 Task: Enable the option to run workflows from fork pull requests to fork pull request workflows in private repositories in the organization "Mark56771".
Action: Mouse moved to (974, 76)
Screenshot: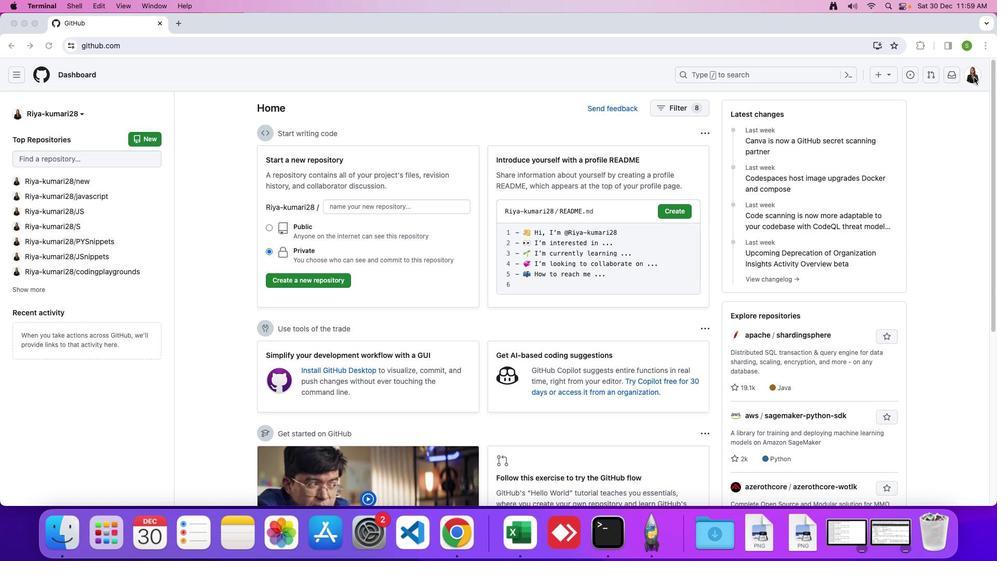 
Action: Mouse pressed left at (974, 76)
Screenshot: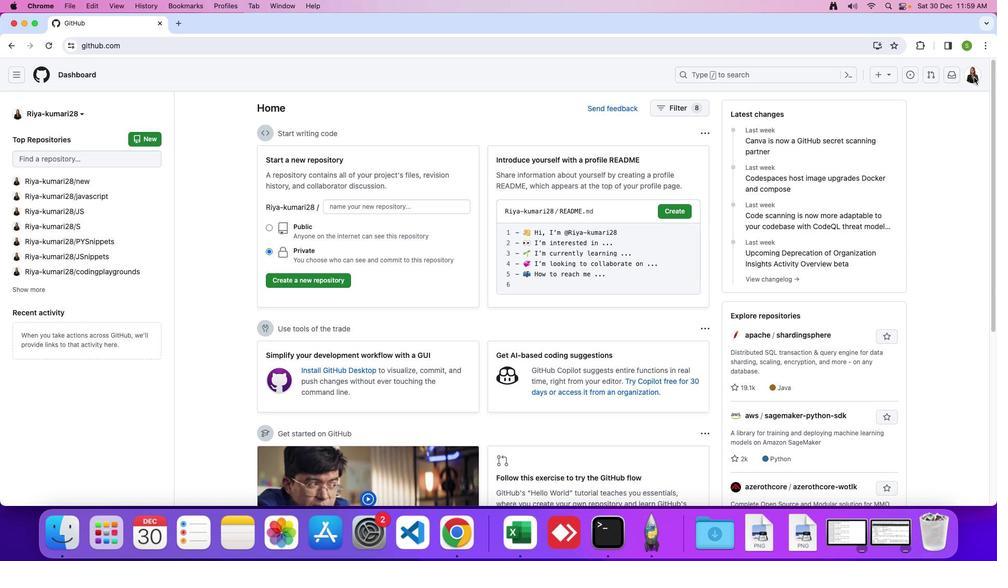 
Action: Mouse moved to (971, 75)
Screenshot: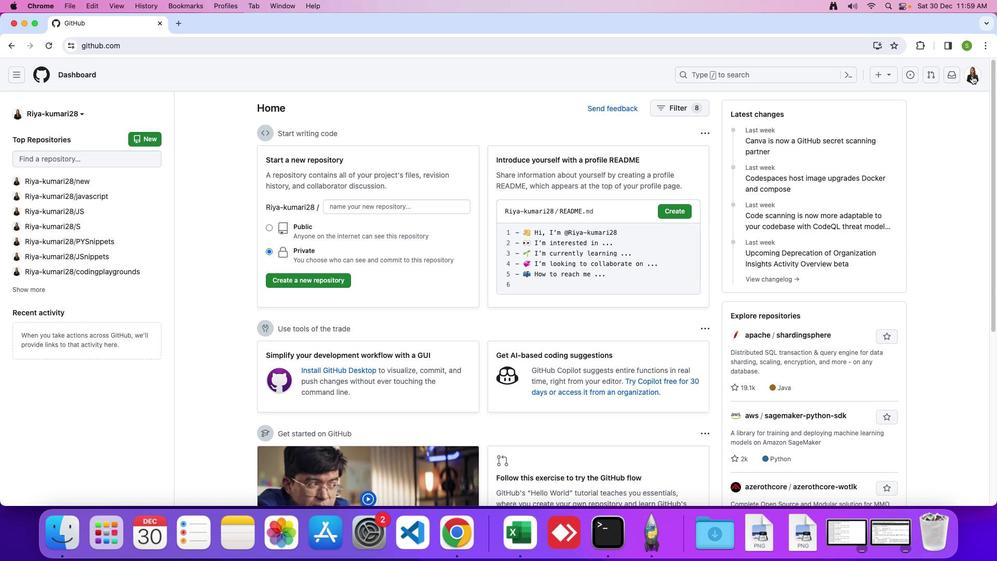 
Action: Mouse pressed left at (971, 75)
Screenshot: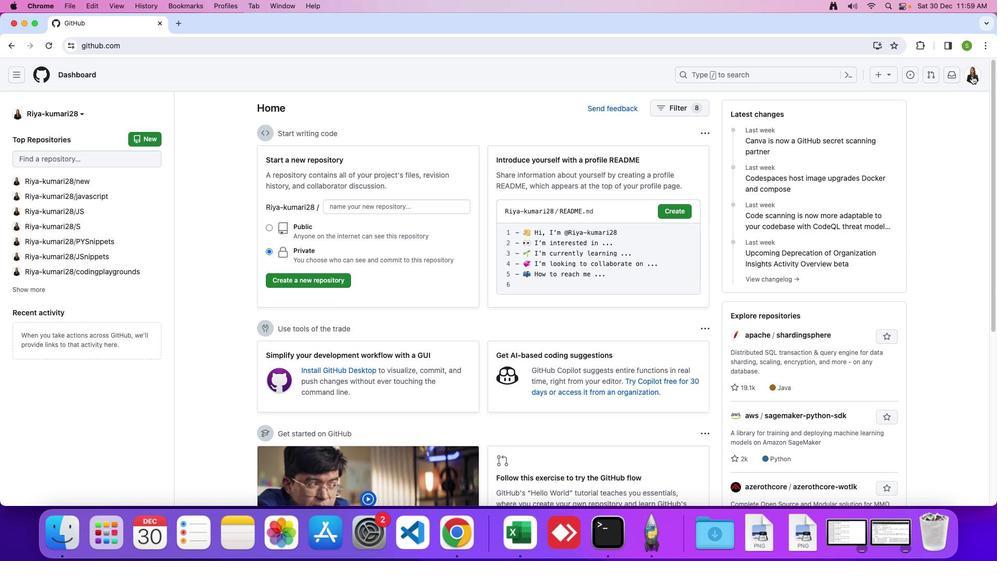 
Action: Mouse moved to (920, 204)
Screenshot: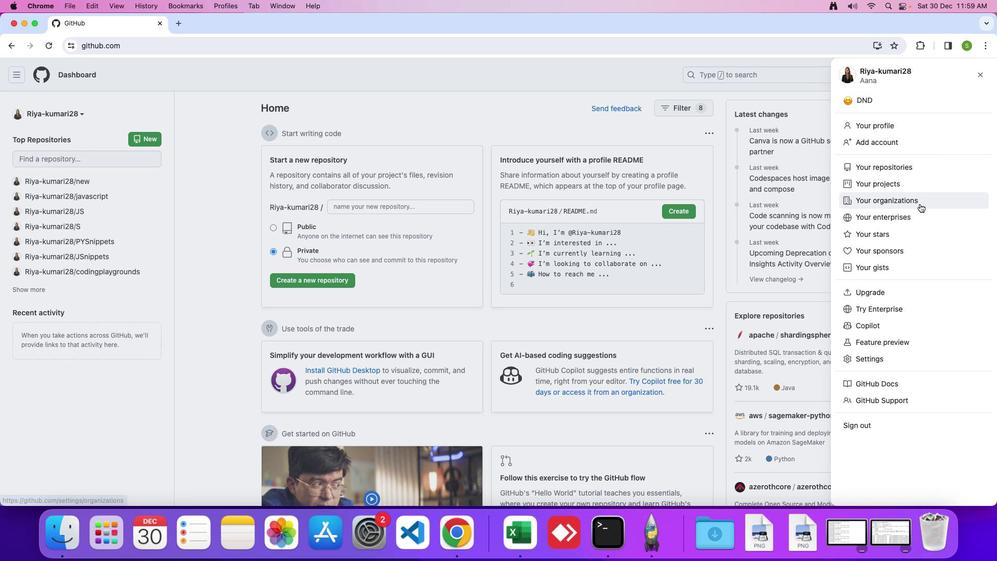 
Action: Mouse pressed left at (920, 204)
Screenshot: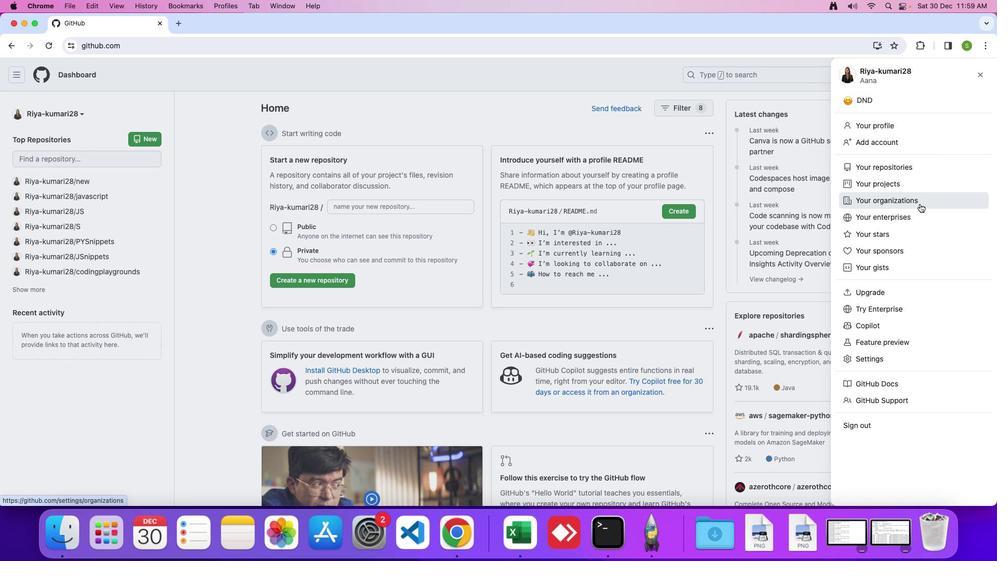
Action: Mouse moved to (747, 215)
Screenshot: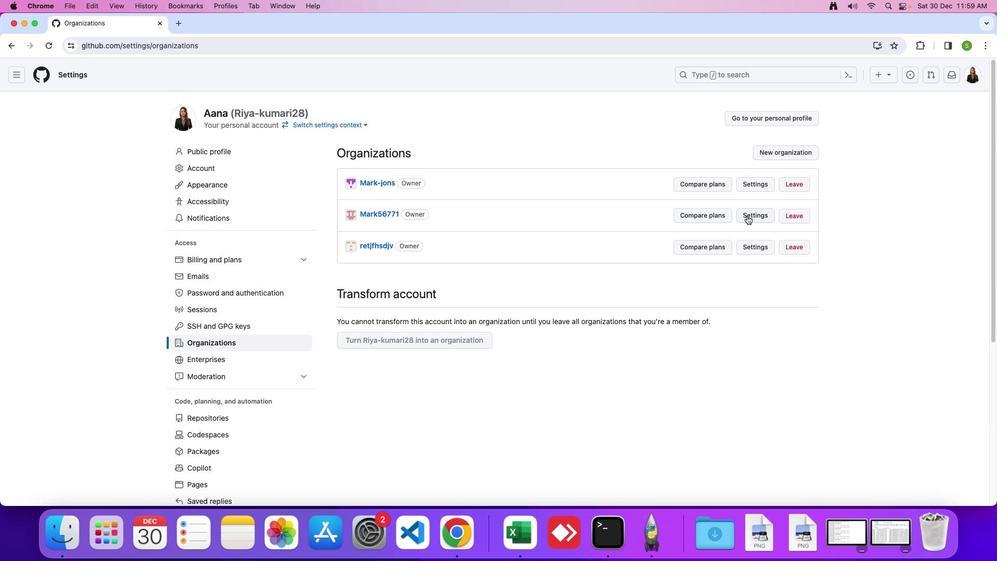 
Action: Mouse pressed left at (747, 215)
Screenshot: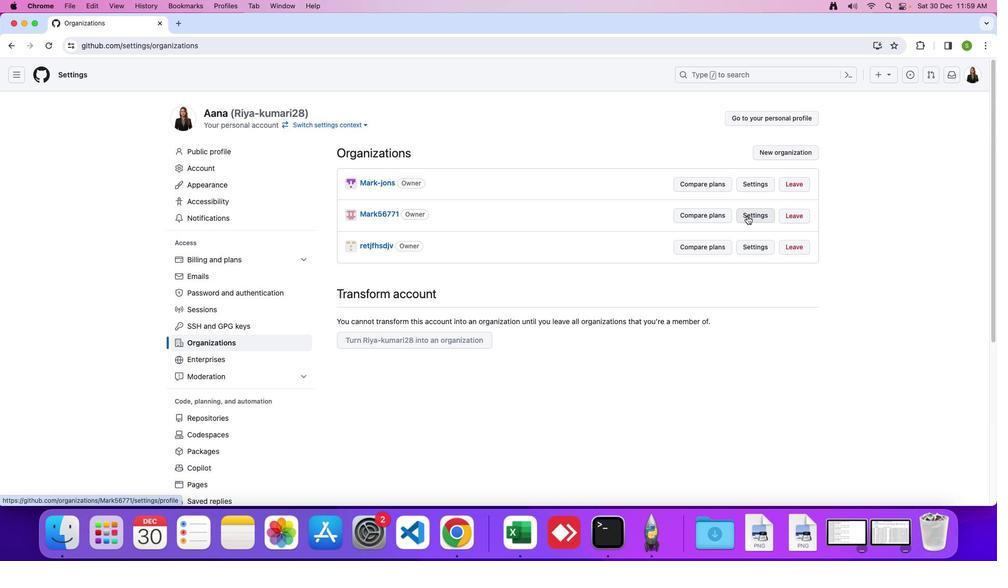 
Action: Mouse moved to (278, 370)
Screenshot: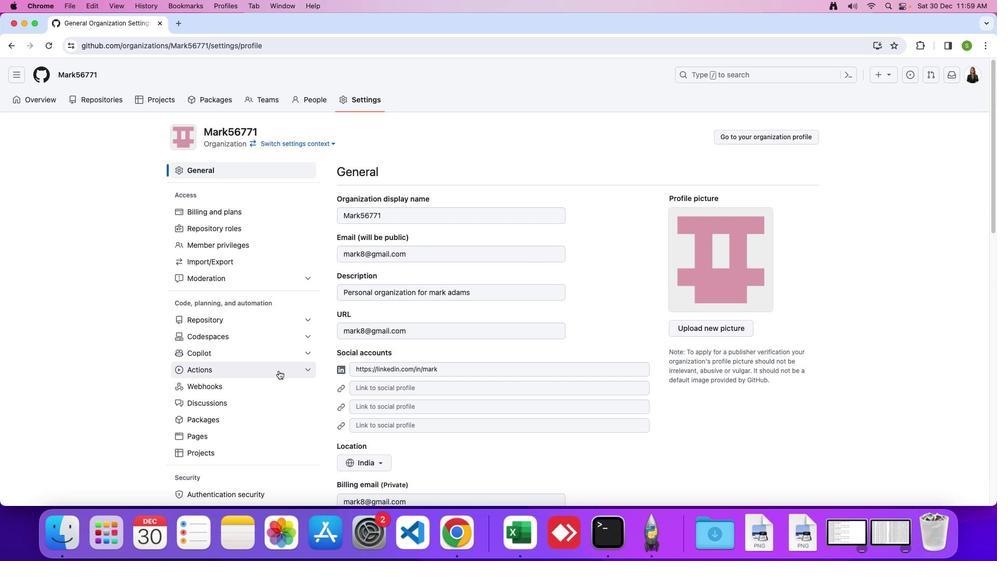 
Action: Mouse pressed left at (278, 370)
Screenshot: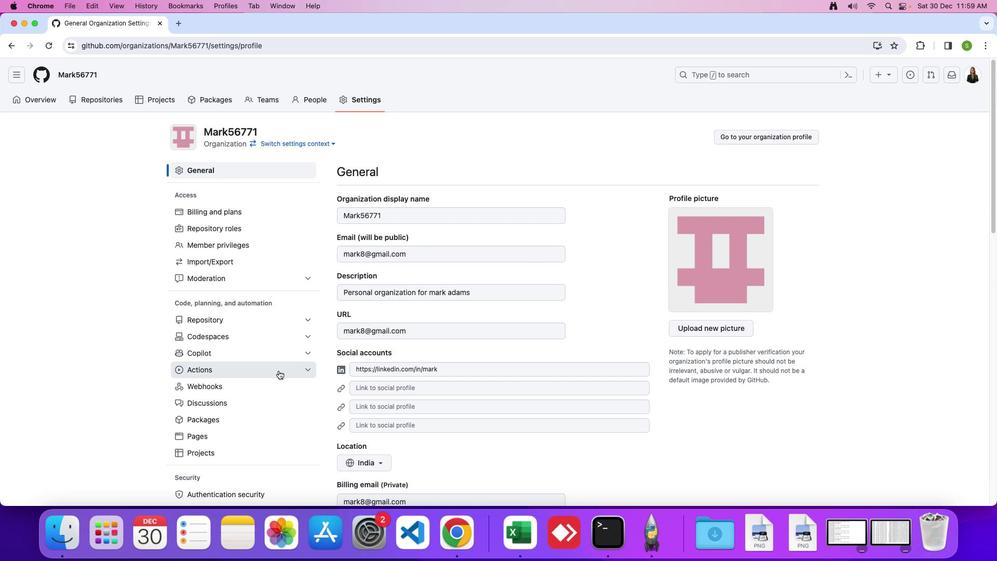 
Action: Mouse moved to (272, 385)
Screenshot: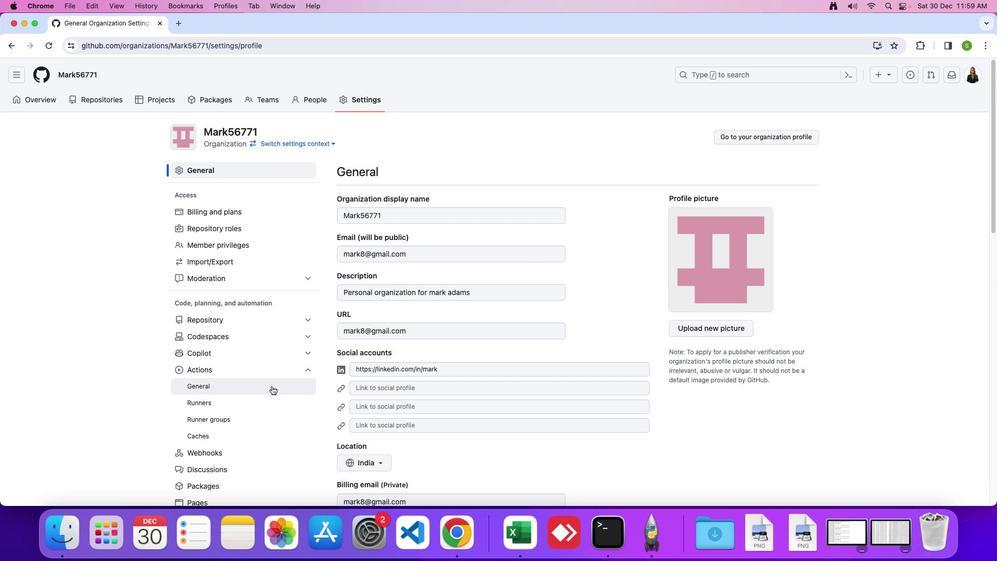 
Action: Mouse pressed left at (272, 385)
Screenshot: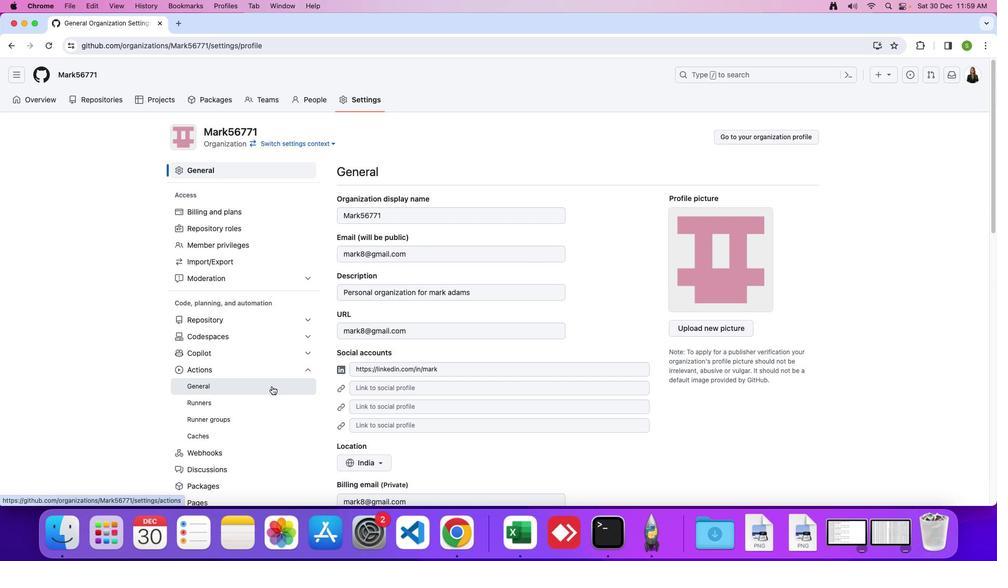 
Action: Mouse moved to (513, 361)
Screenshot: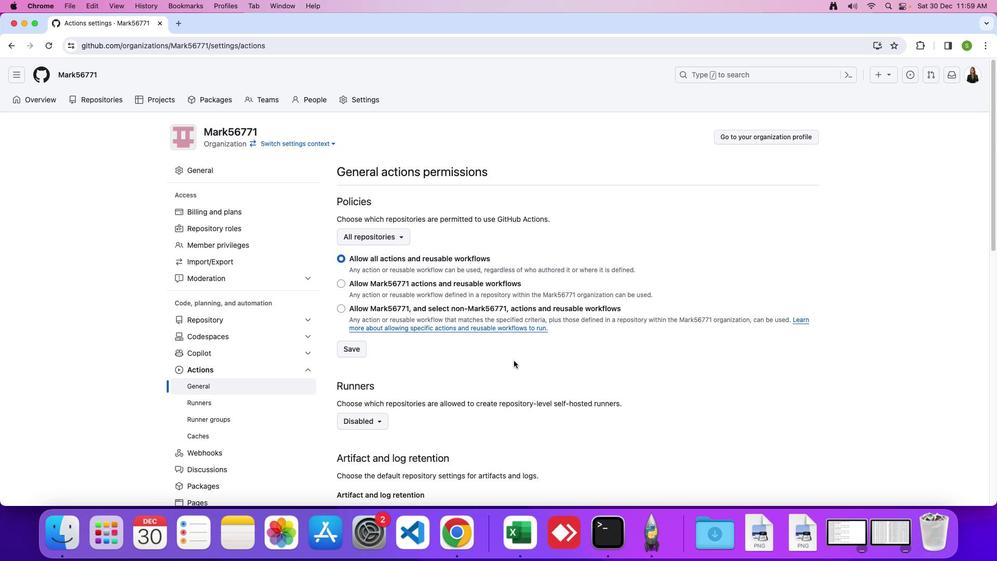 
Action: Mouse scrolled (513, 361) with delta (0, 0)
Screenshot: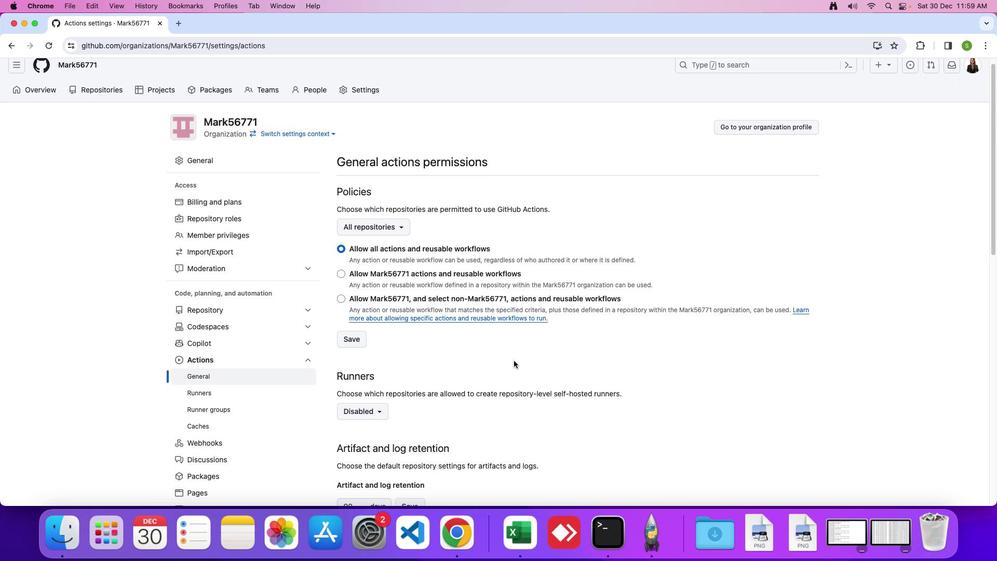 
Action: Mouse scrolled (513, 361) with delta (0, 0)
Screenshot: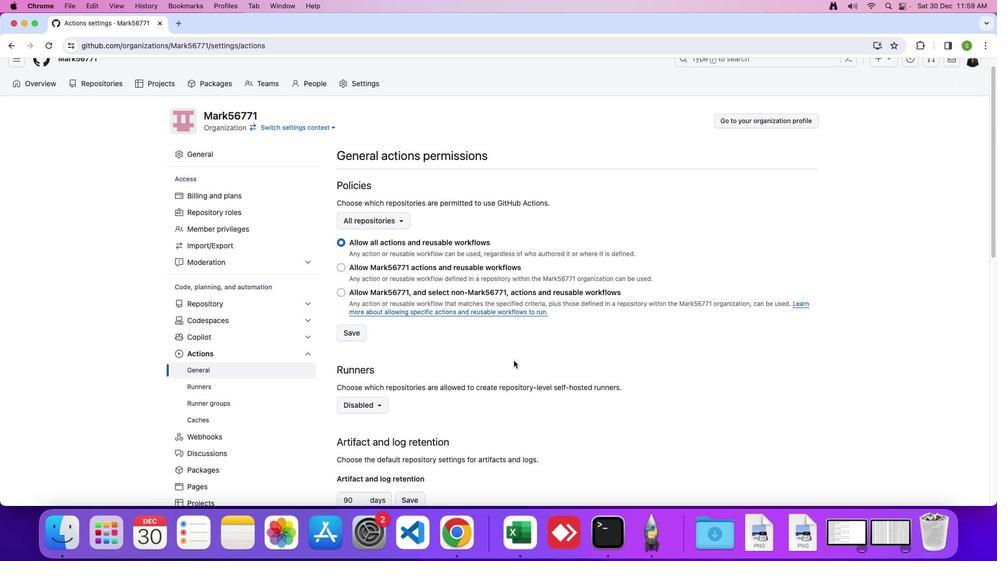 
Action: Mouse scrolled (513, 361) with delta (0, 0)
Screenshot: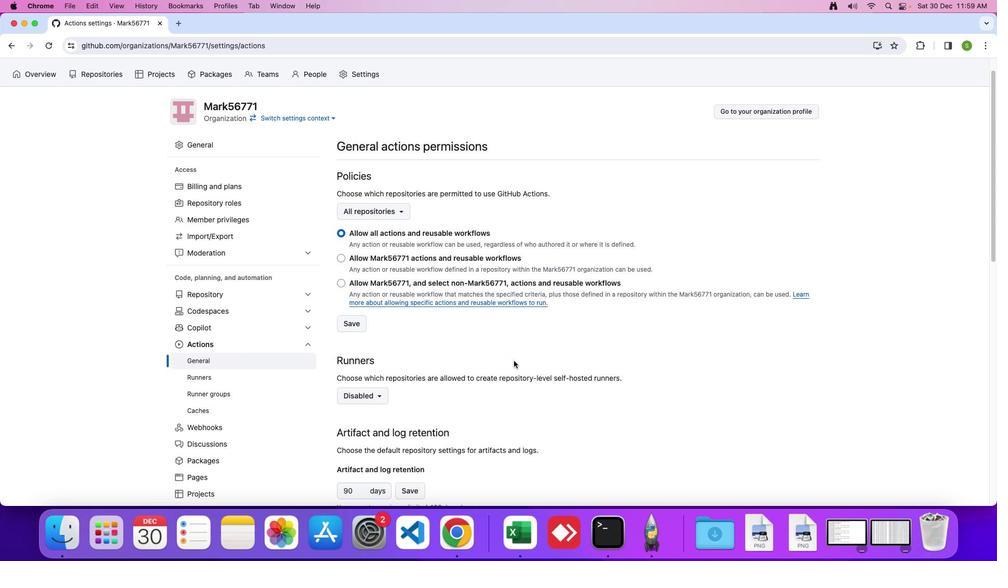 
Action: Mouse scrolled (513, 361) with delta (0, 0)
Screenshot: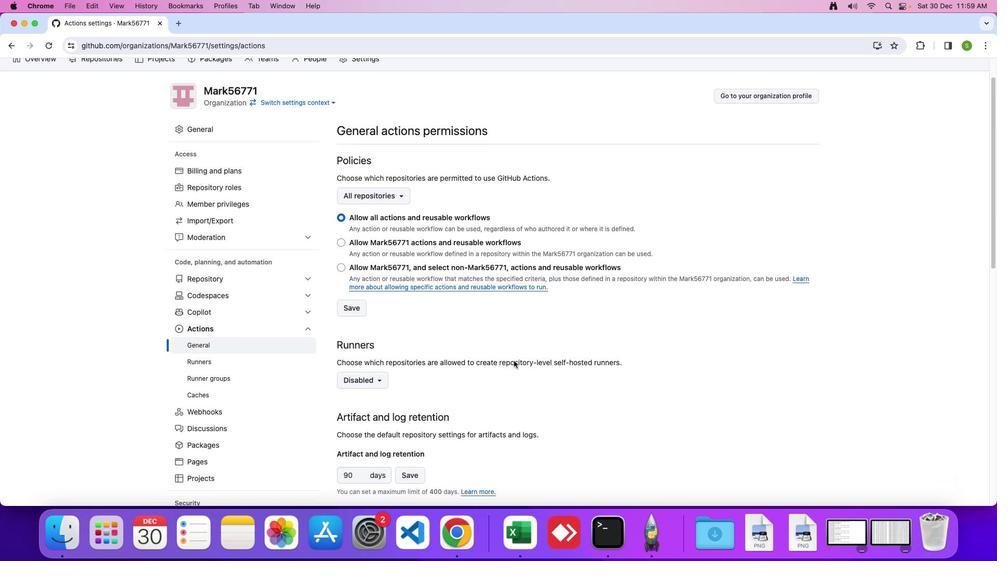 
Action: Mouse scrolled (513, 361) with delta (0, -1)
Screenshot: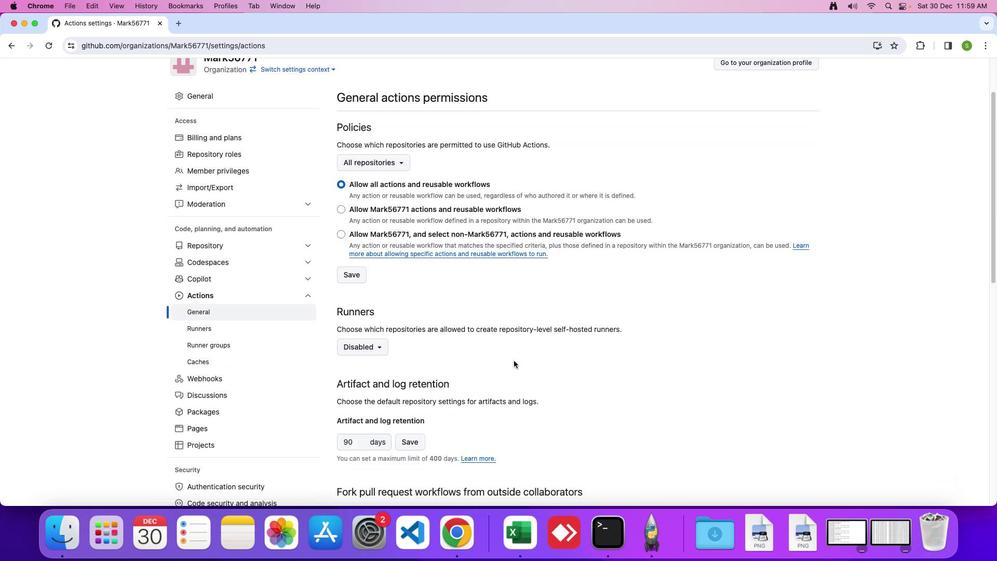 
Action: Mouse scrolled (513, 361) with delta (0, 0)
Screenshot: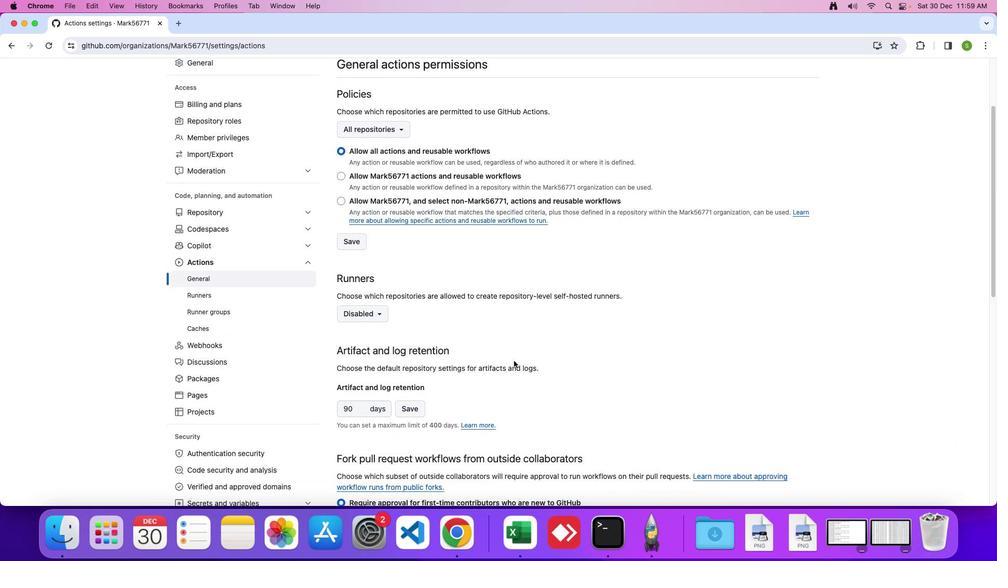 
Action: Mouse scrolled (513, 361) with delta (0, 0)
Screenshot: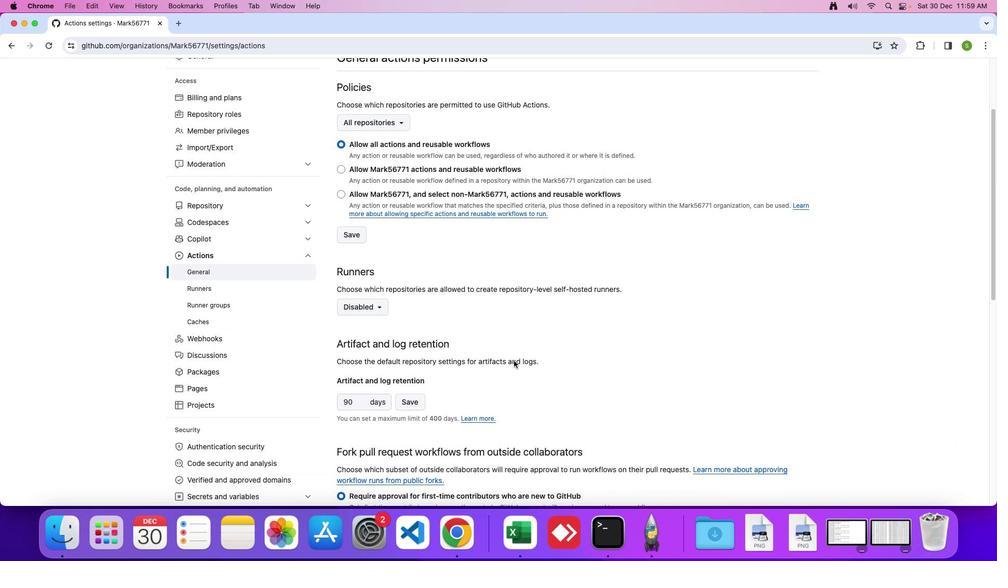 
Action: Mouse scrolled (513, 361) with delta (0, -1)
Screenshot: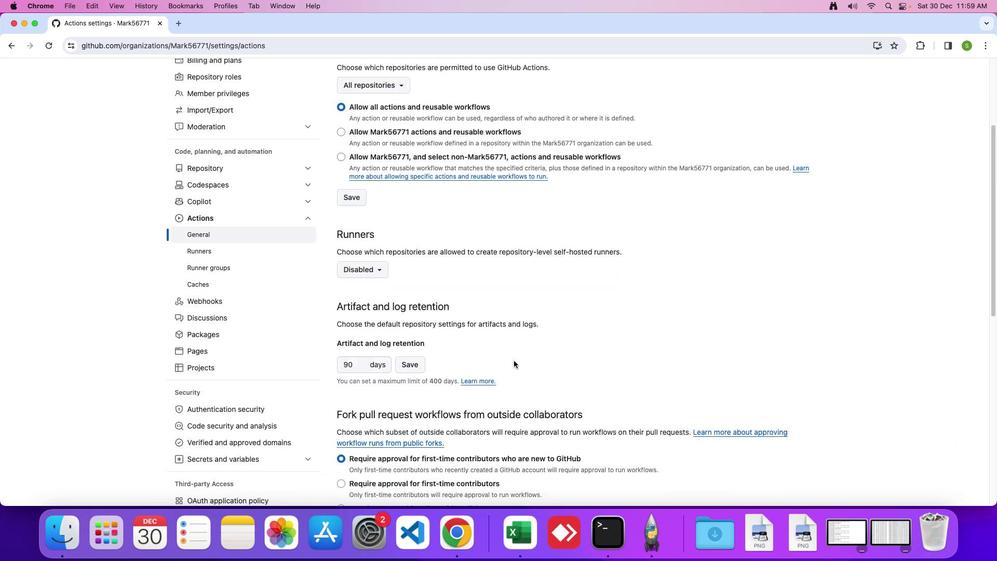 
Action: Mouse scrolled (513, 361) with delta (0, 0)
Screenshot: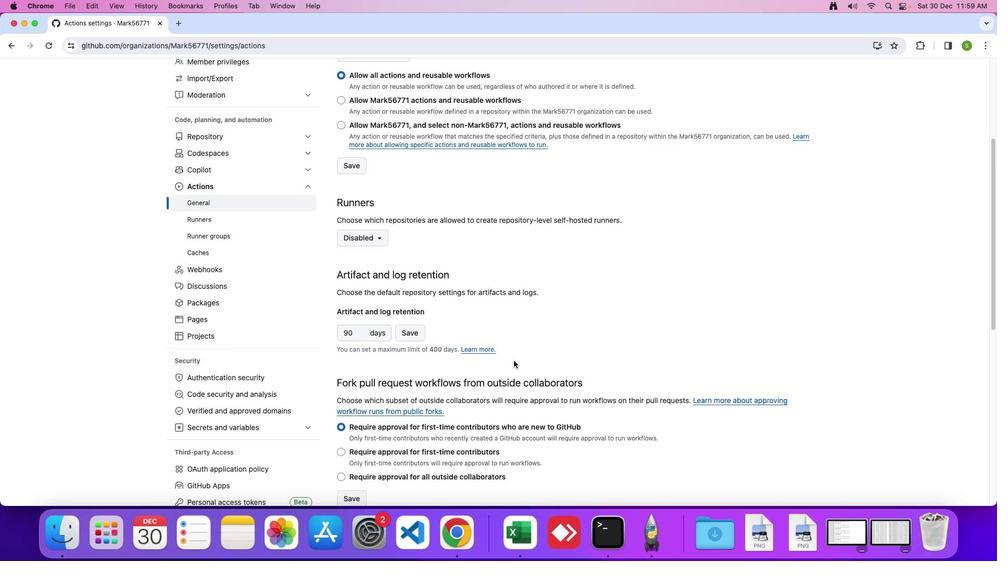 
Action: Mouse scrolled (513, 361) with delta (0, 0)
Screenshot: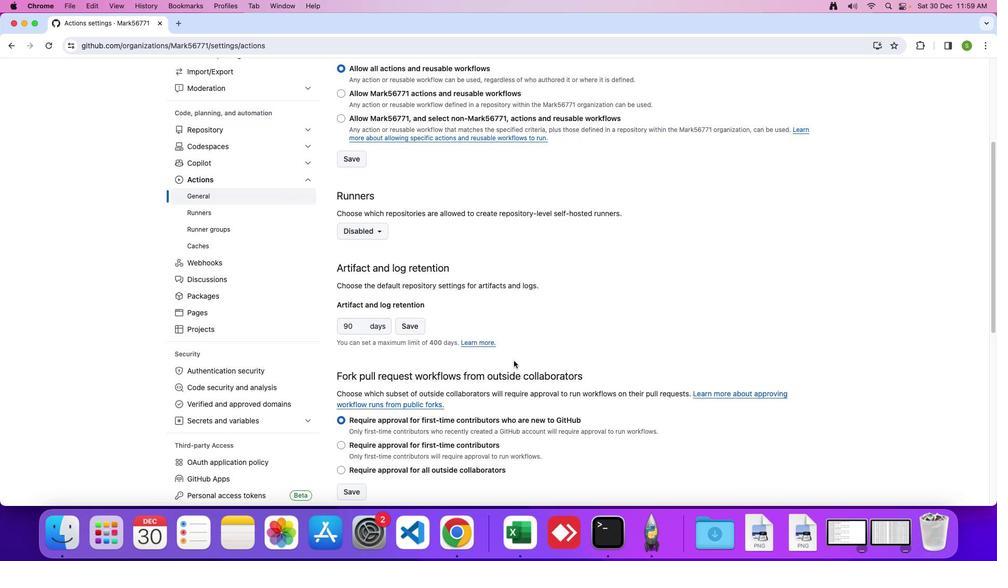 
Action: Mouse scrolled (513, 361) with delta (0, 0)
Screenshot: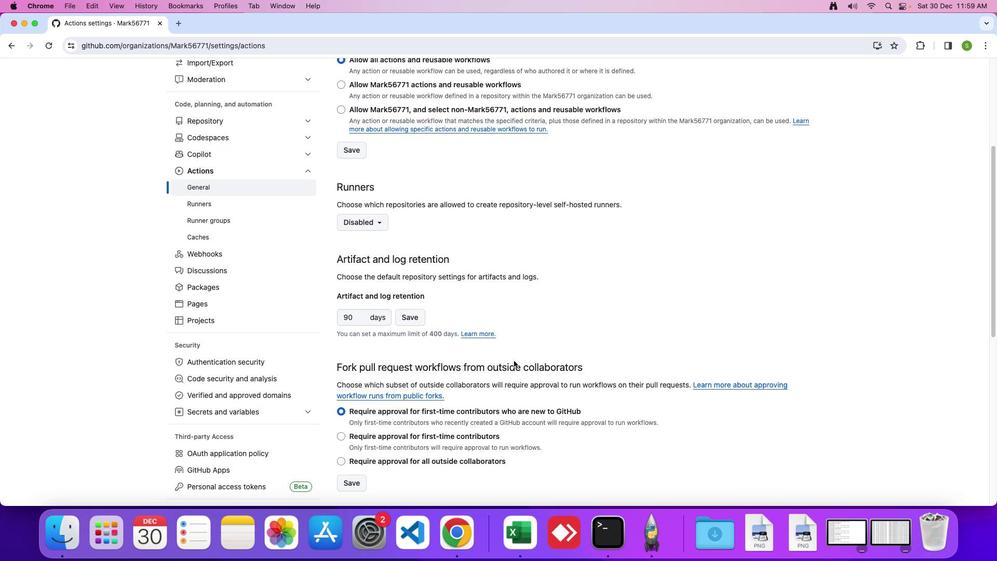 
Action: Mouse scrolled (513, 361) with delta (0, 0)
Screenshot: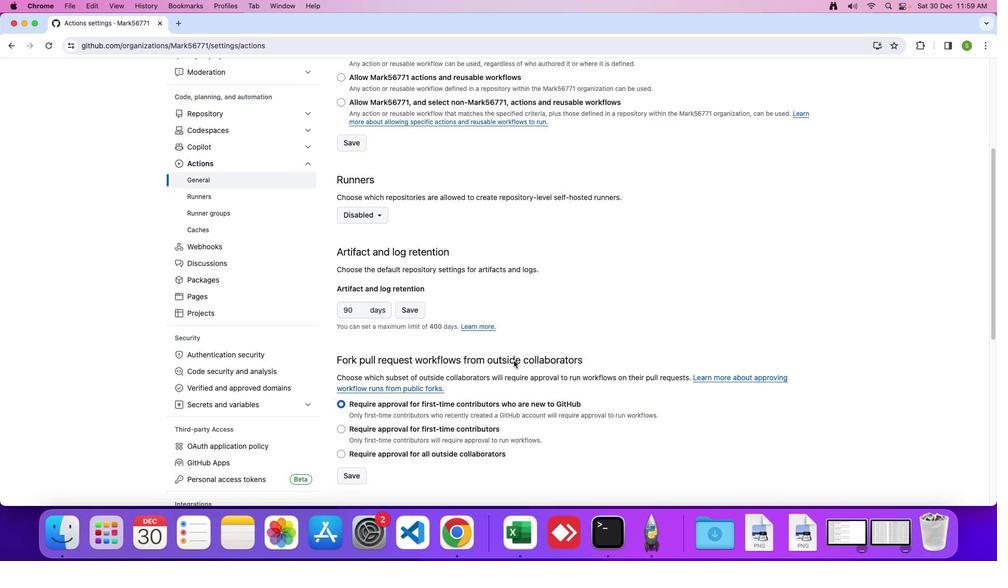 
Action: Mouse scrolled (513, 361) with delta (0, 0)
Screenshot: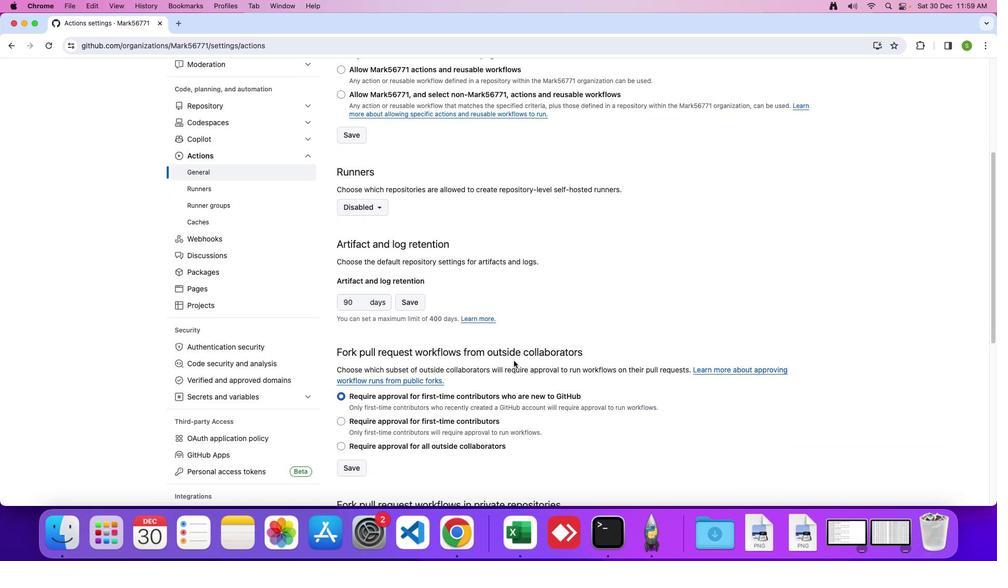 
Action: Mouse scrolled (513, 361) with delta (0, 0)
Screenshot: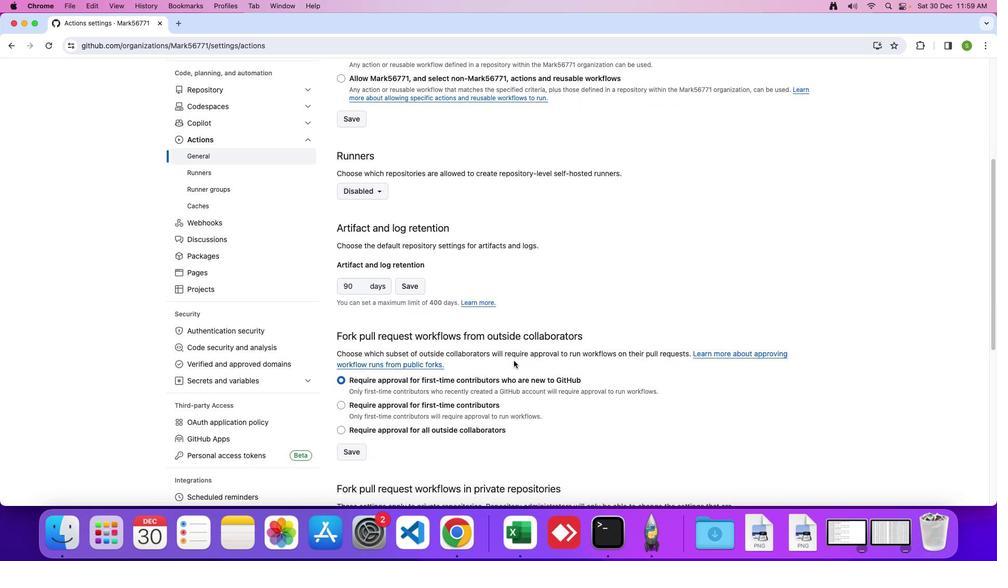 
Action: Mouse scrolled (513, 361) with delta (0, 0)
Screenshot: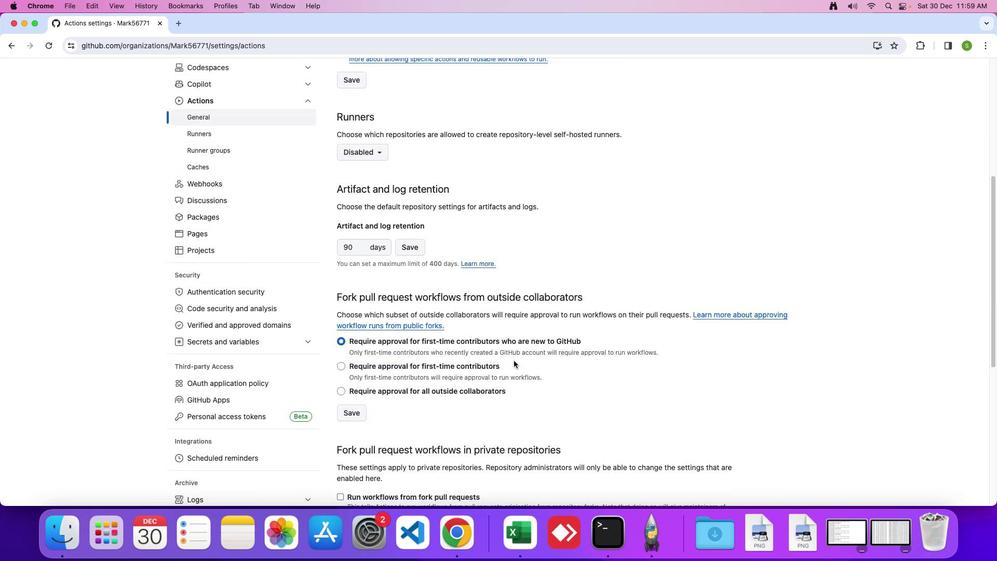 
Action: Mouse scrolled (513, 361) with delta (0, -1)
Screenshot: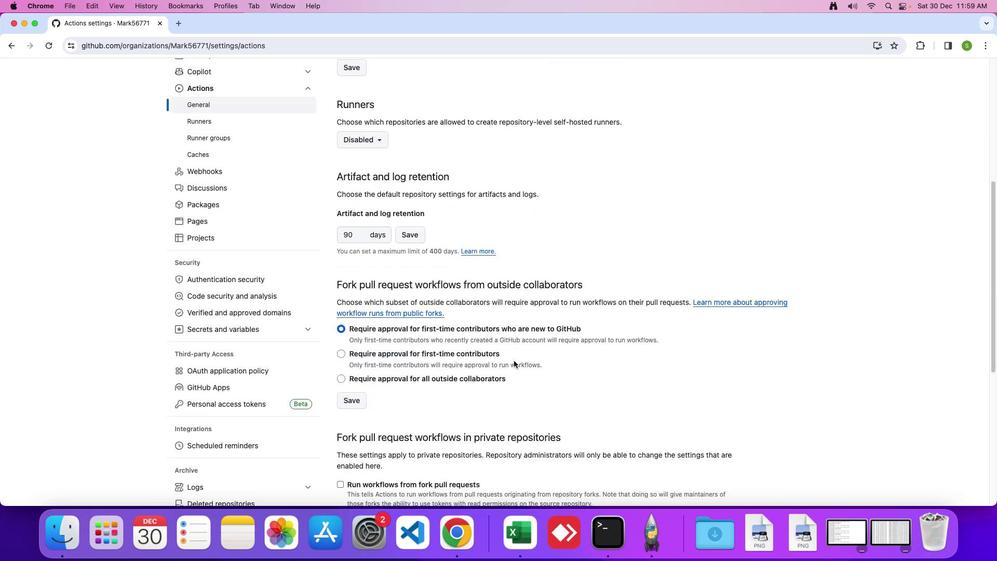
Action: Mouse moved to (512, 361)
Screenshot: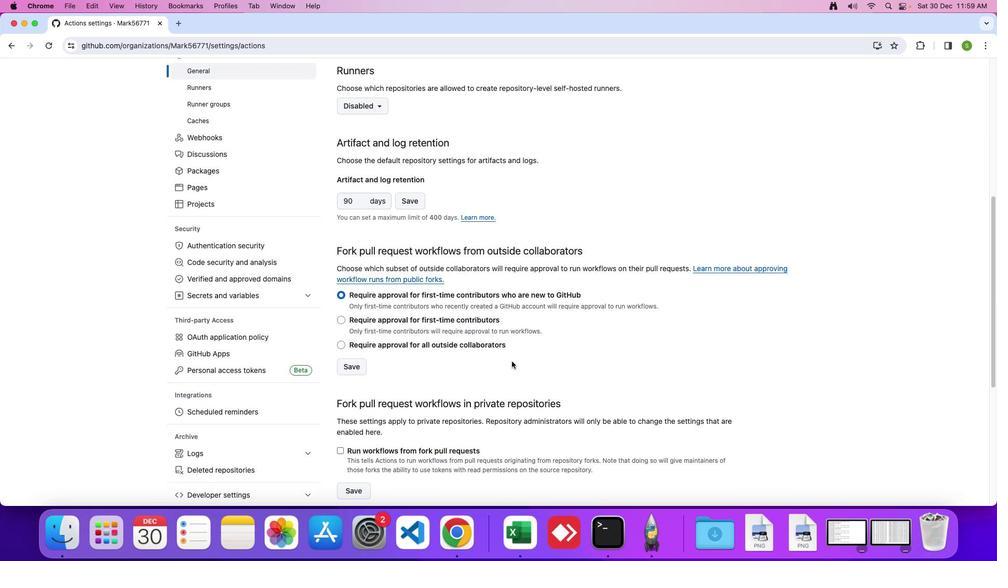 
Action: Mouse scrolled (512, 361) with delta (0, 0)
Screenshot: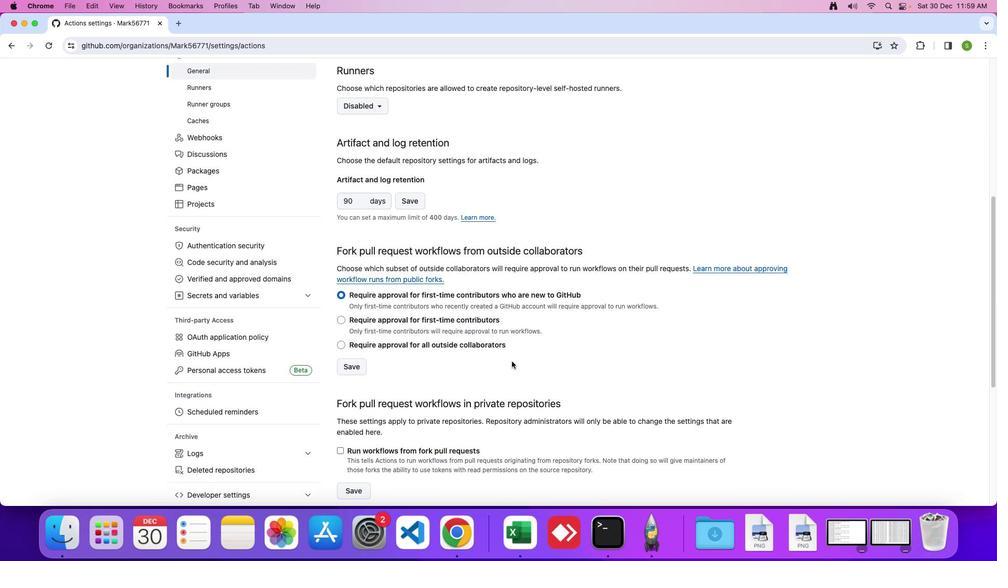 
Action: Mouse moved to (512, 361)
Screenshot: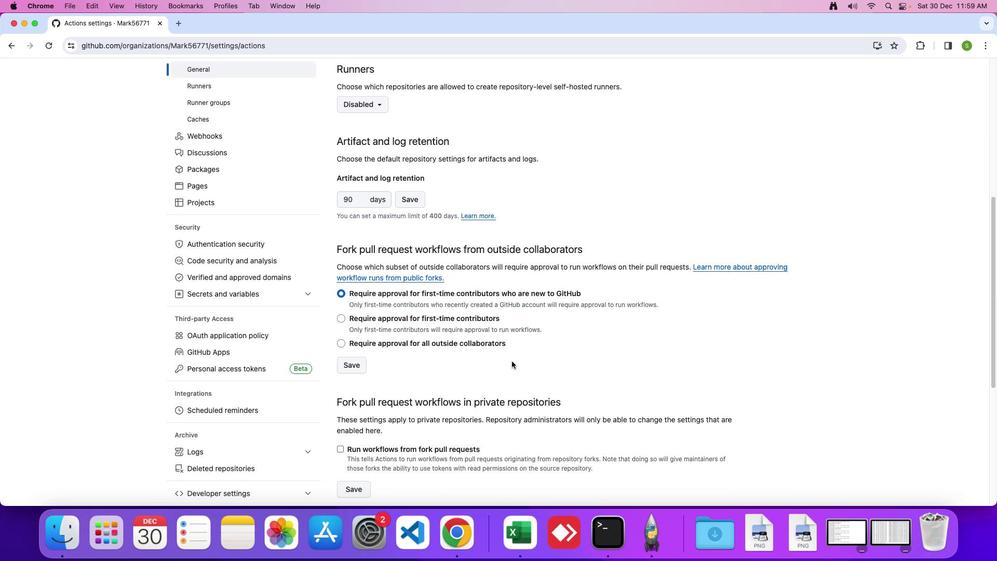 
Action: Mouse scrolled (512, 361) with delta (0, 0)
Screenshot: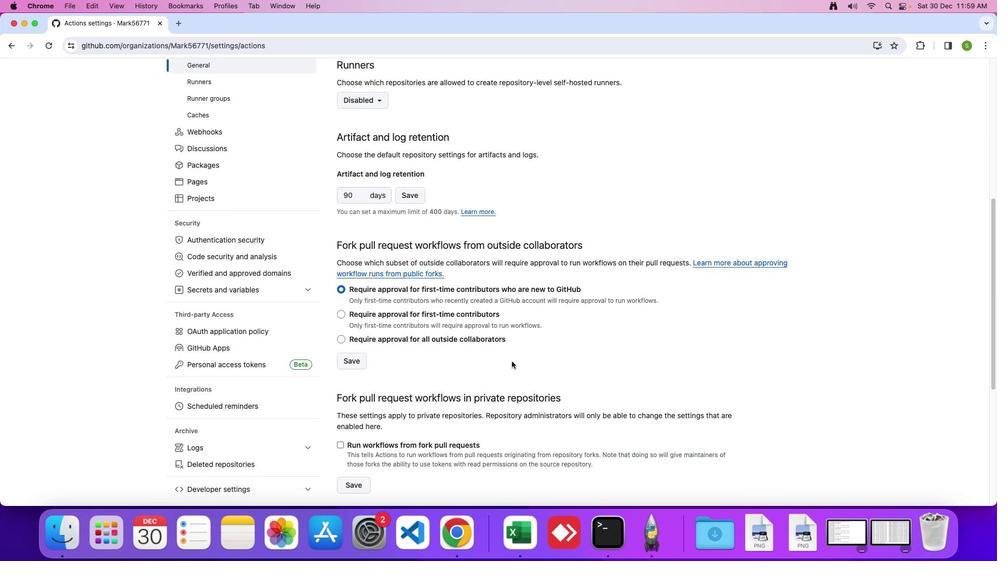 
Action: Mouse scrolled (512, 361) with delta (0, 0)
Screenshot: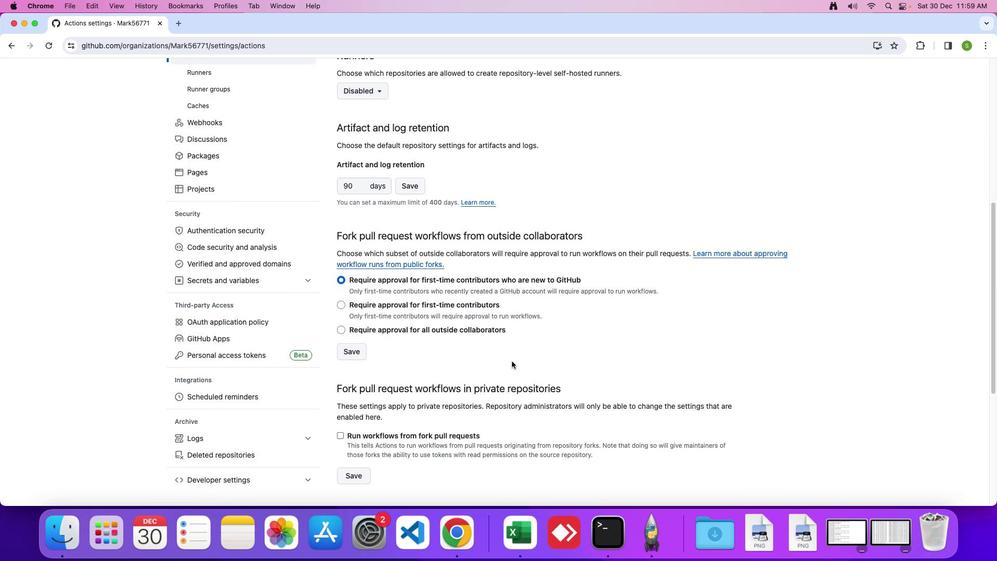 
Action: Mouse scrolled (512, 361) with delta (0, 0)
Screenshot: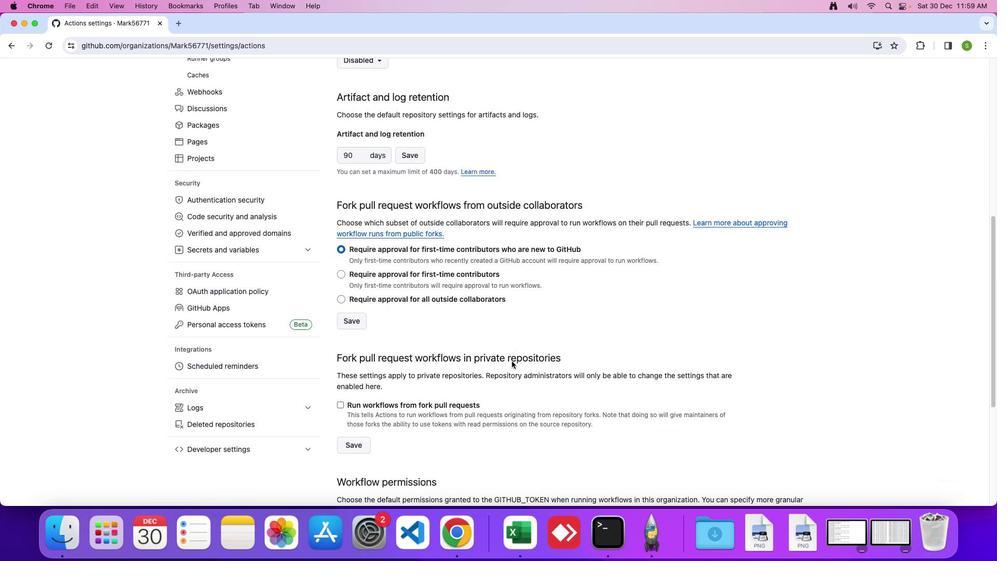 
Action: Mouse scrolled (512, 361) with delta (0, -1)
Screenshot: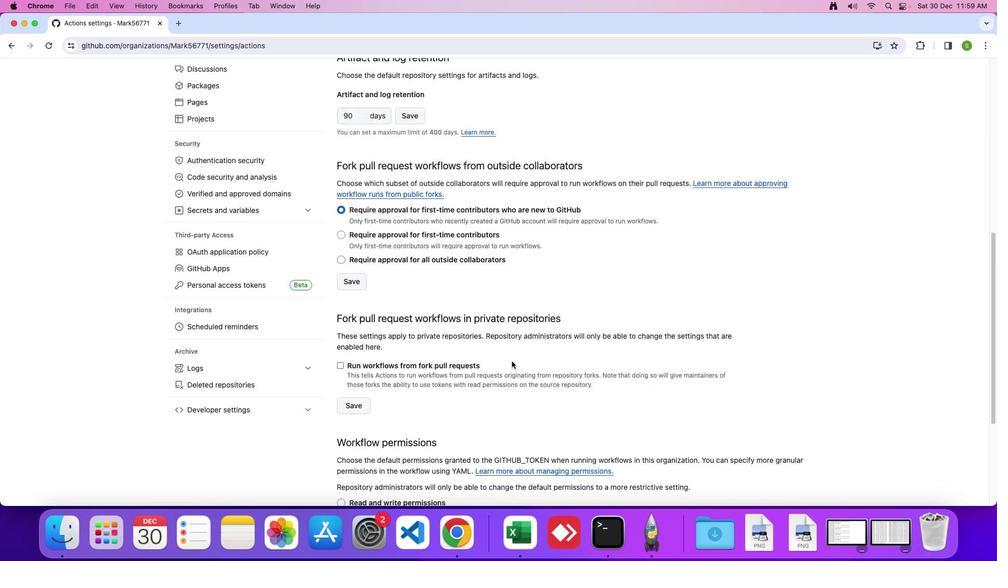 
Action: Mouse moved to (338, 358)
Screenshot: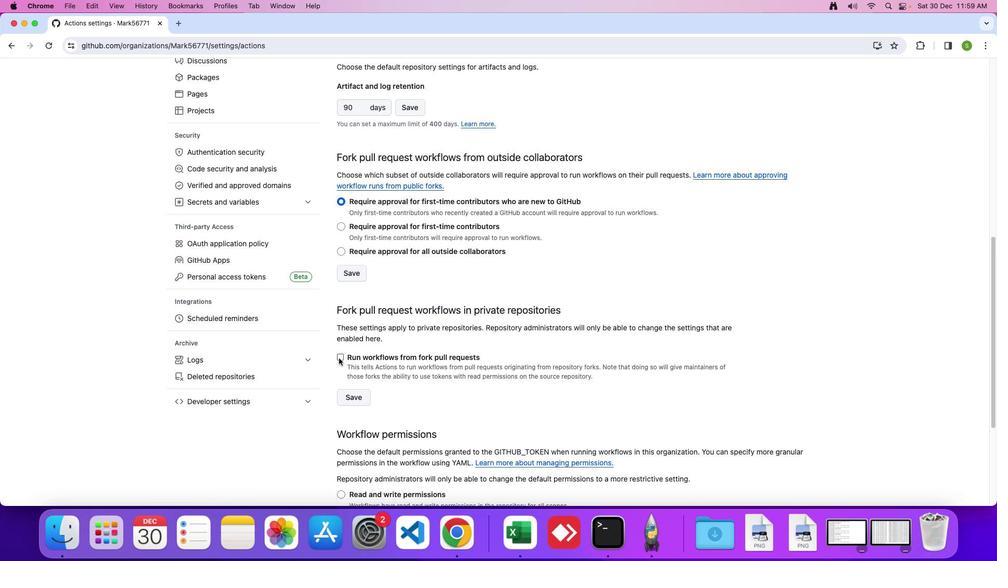 
Action: Mouse pressed left at (338, 358)
Screenshot: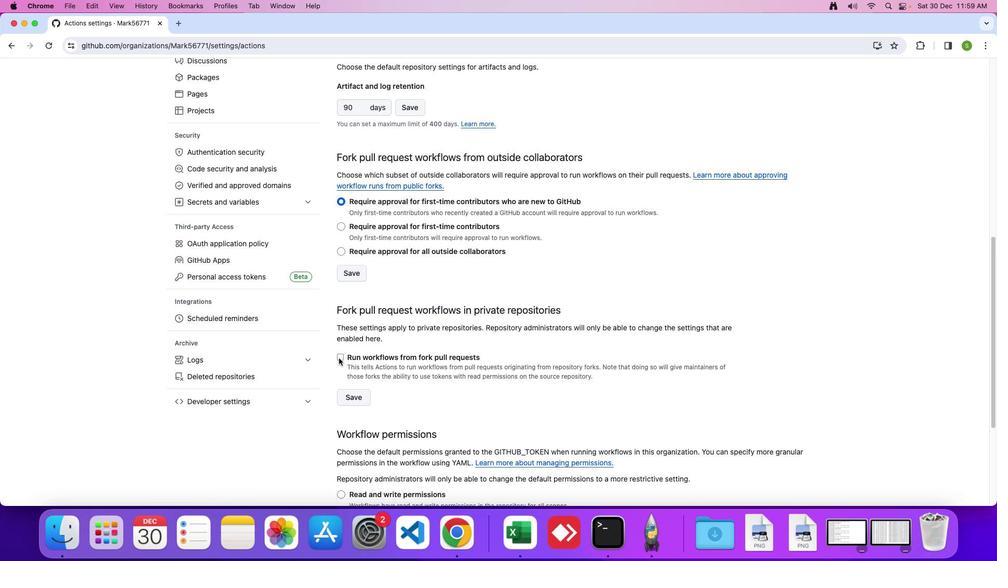 
Action: Mouse moved to (365, 335)
Screenshot: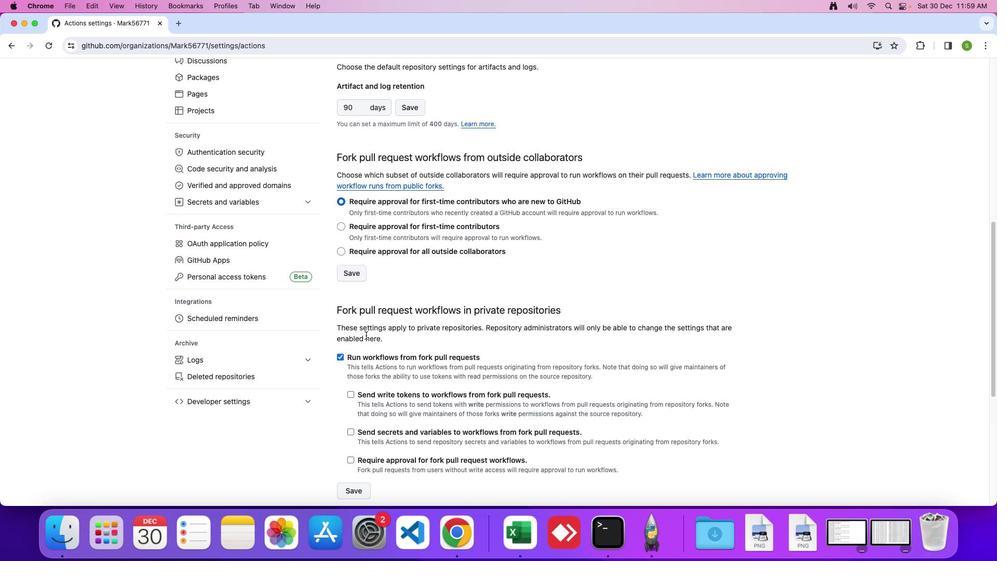
